 Task: Add a condition where "Group Is not Current user's groups" in unsolved tickets in your groups.
Action: Mouse moved to (81, 282)
Screenshot: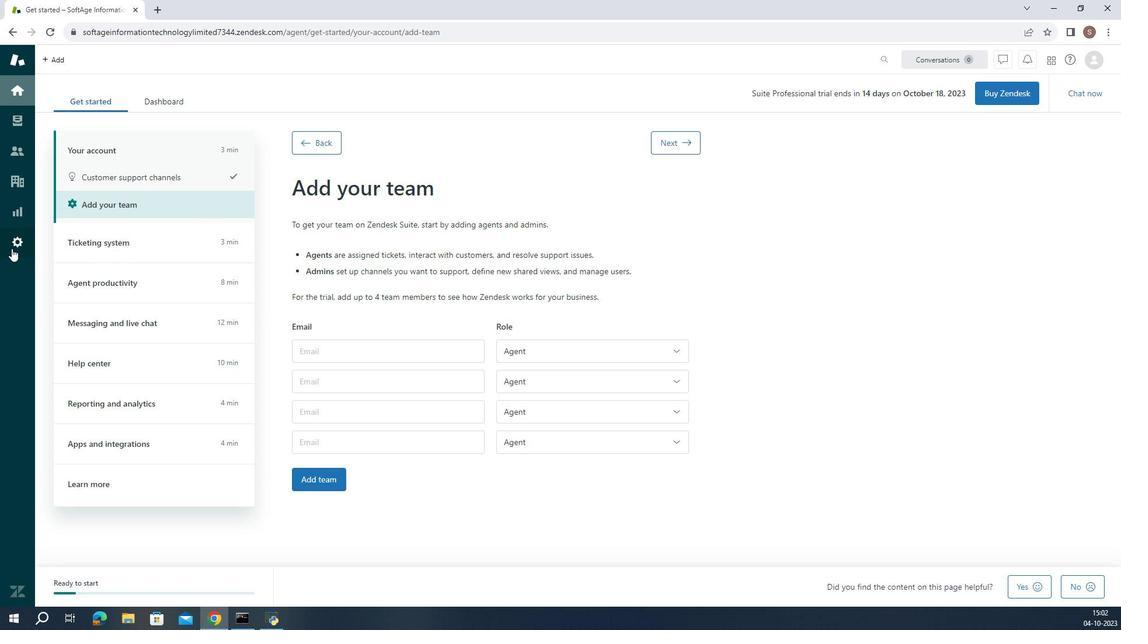 
Action: Mouse pressed left at (81, 282)
Screenshot: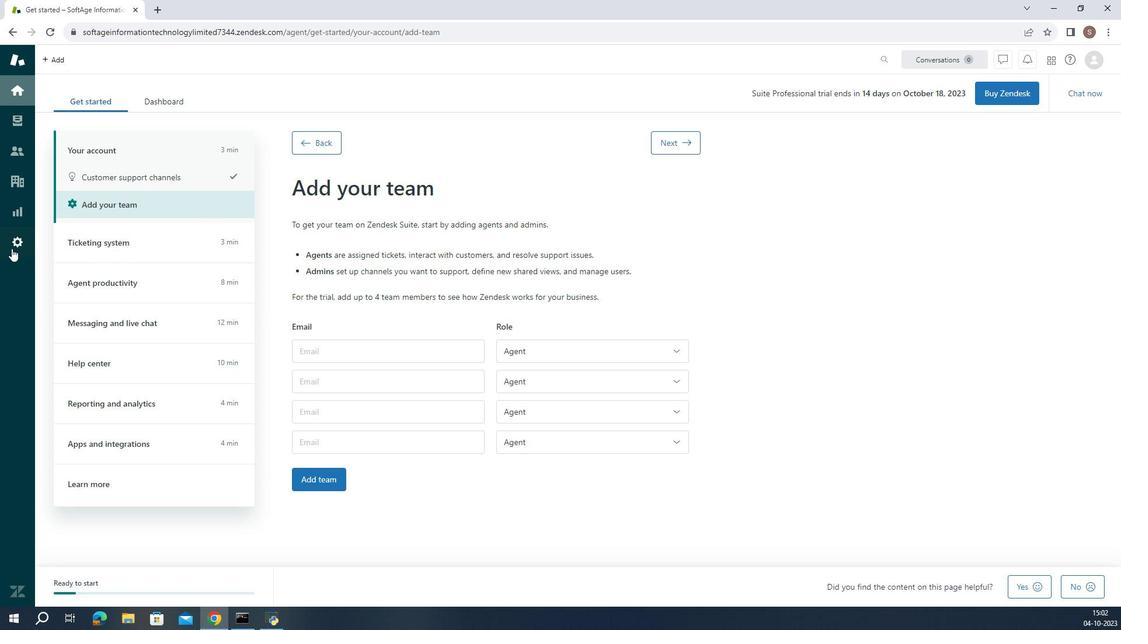 
Action: Mouse moved to (412, 521)
Screenshot: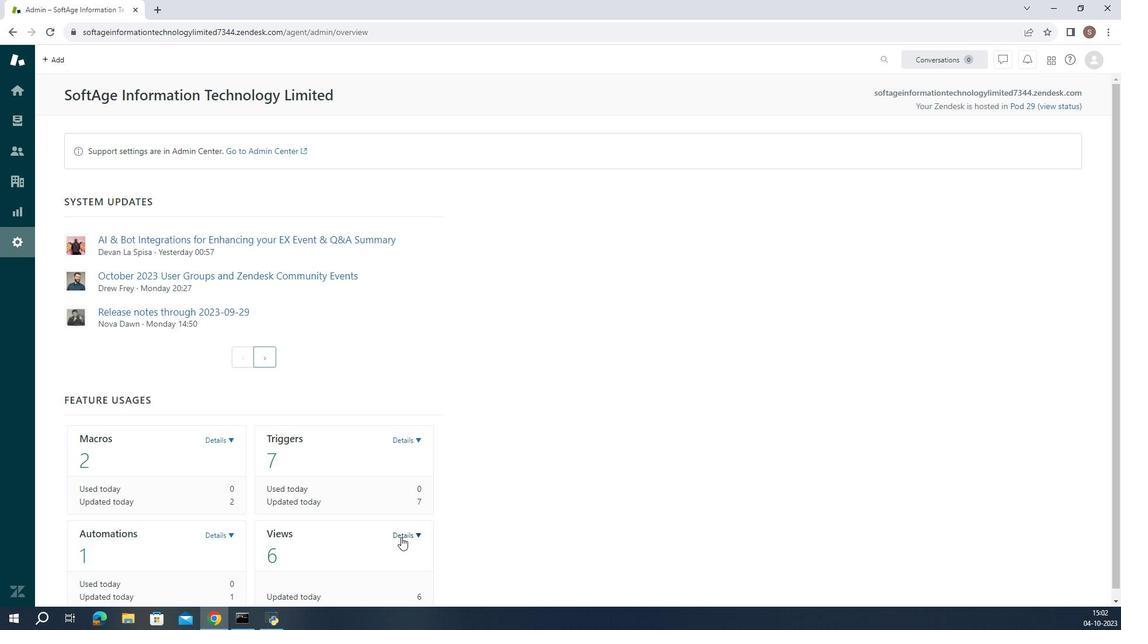 
Action: Mouse pressed left at (412, 521)
Screenshot: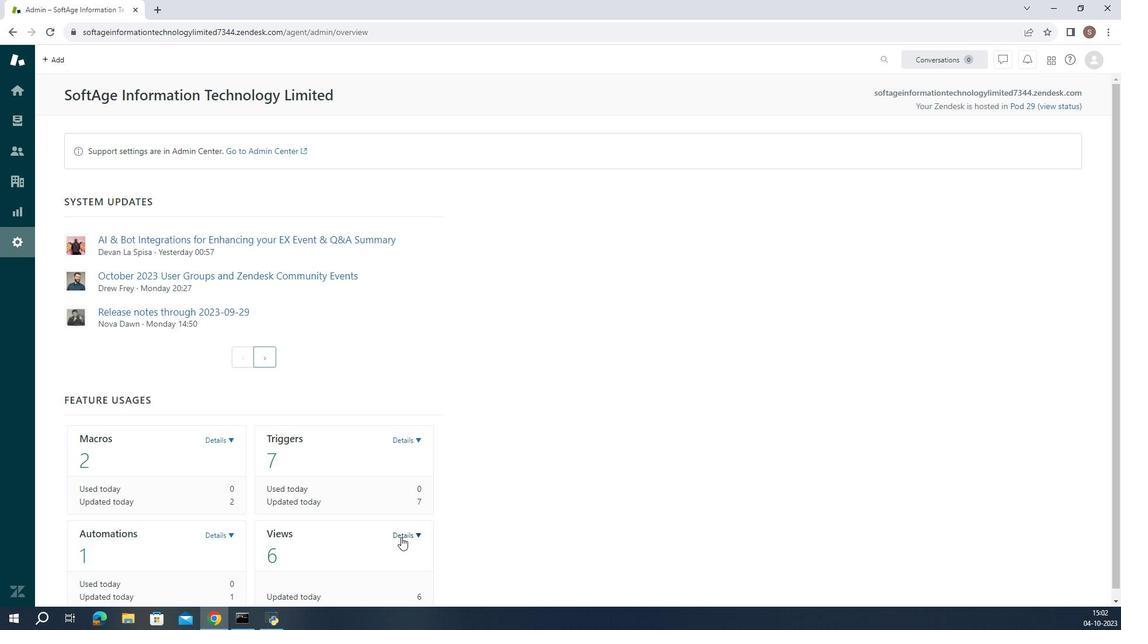
Action: Mouse moved to (414, 525)
Screenshot: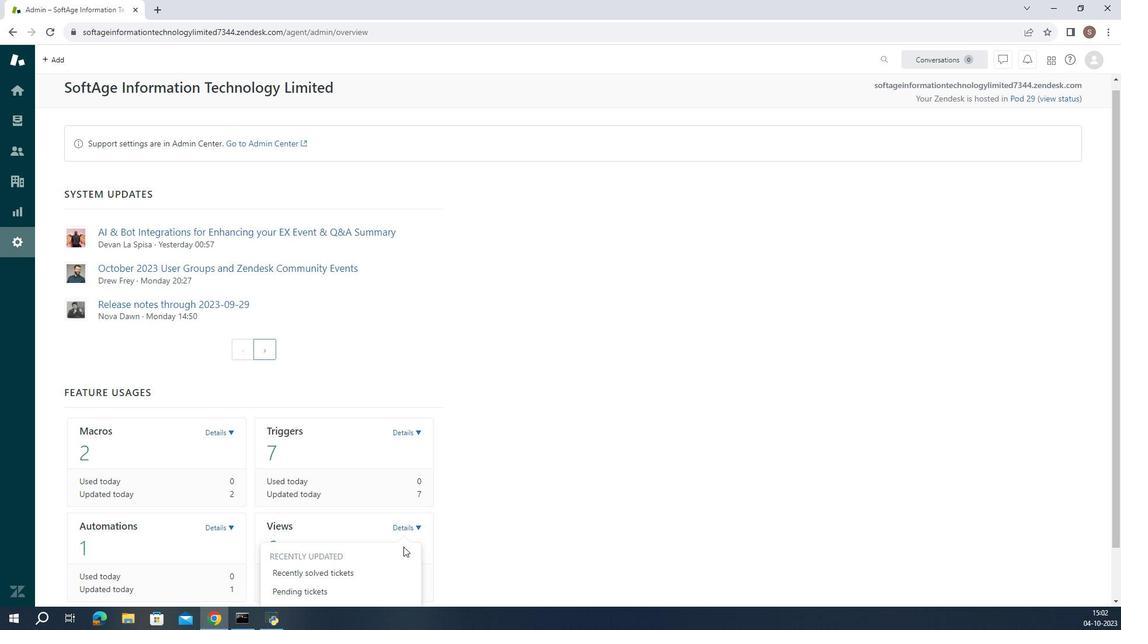 
Action: Mouse scrolled (414, 525) with delta (0, 0)
Screenshot: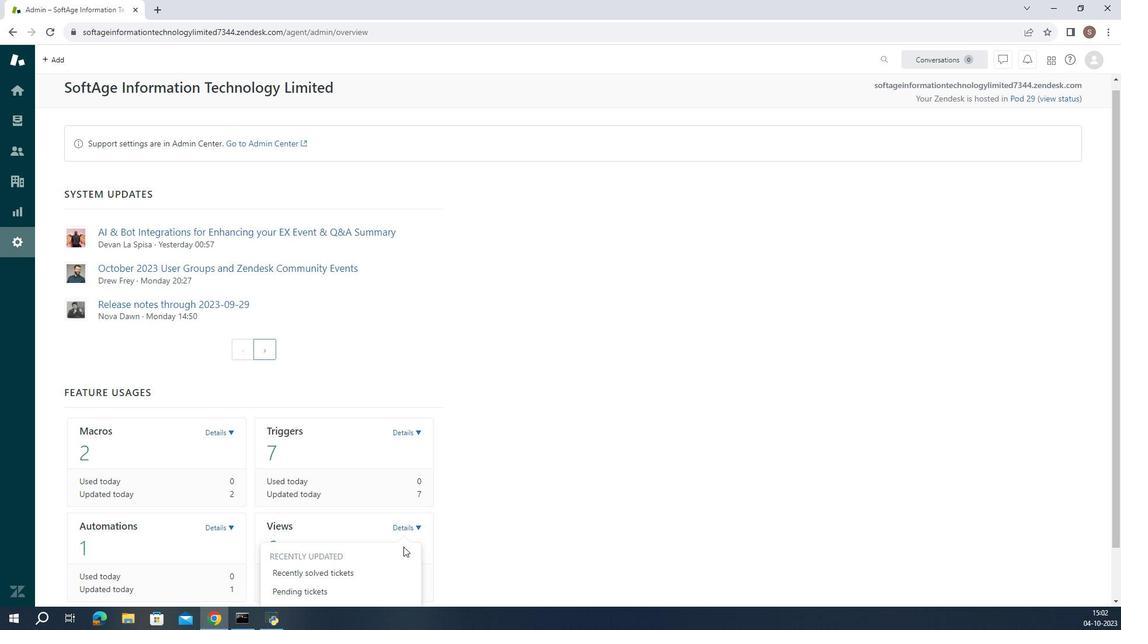 
Action: Mouse moved to (414, 528)
Screenshot: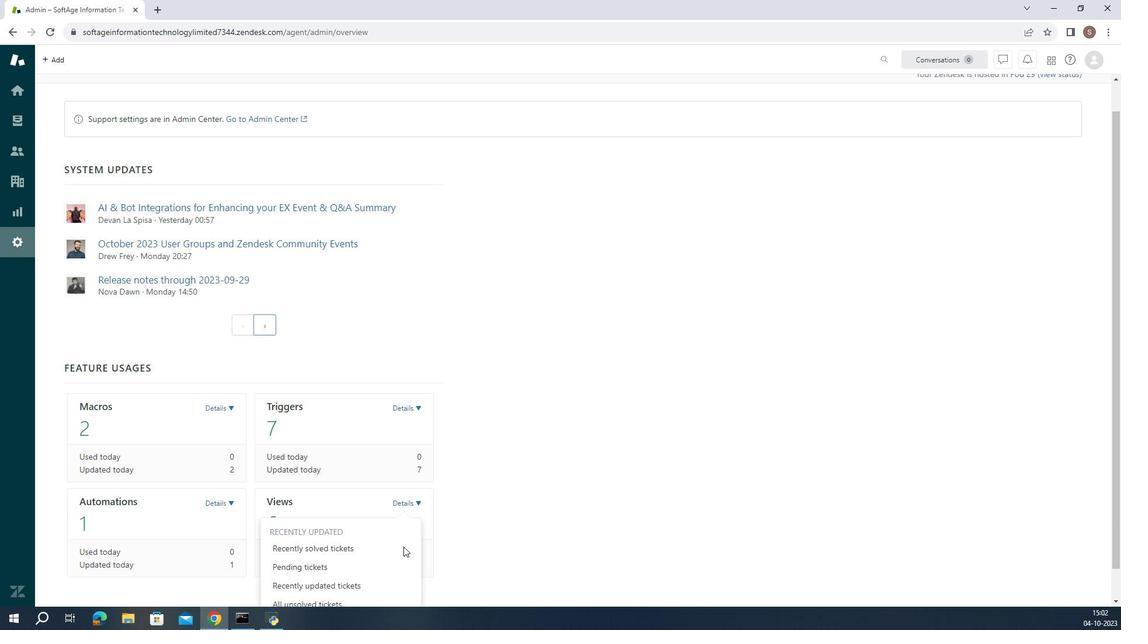 
Action: Mouse scrolled (414, 528) with delta (0, 0)
Screenshot: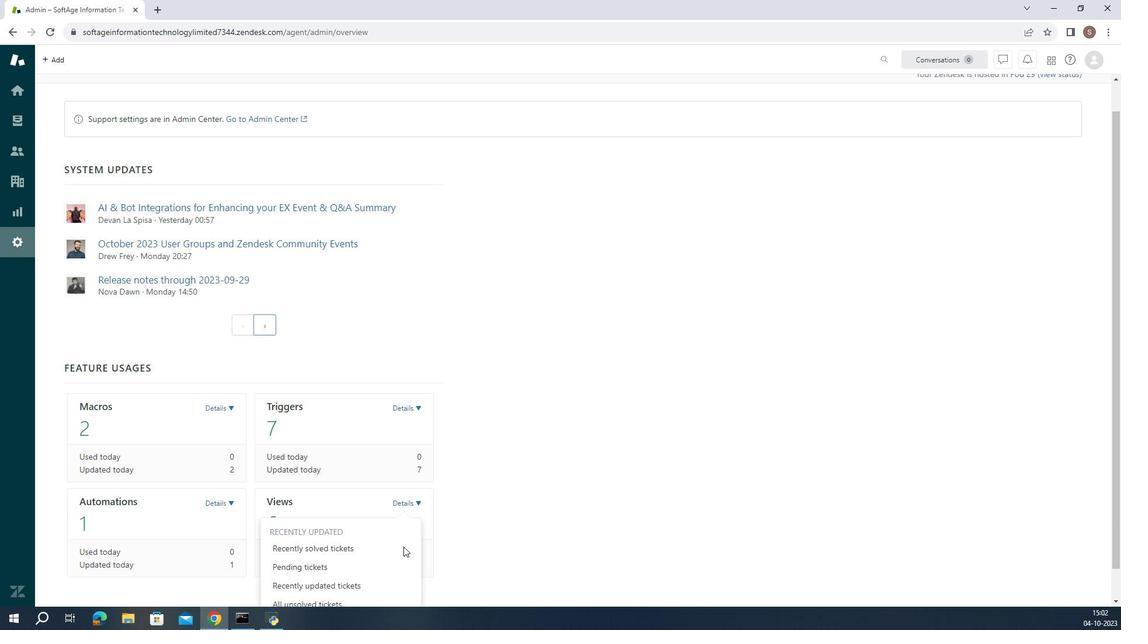 
Action: Mouse moved to (414, 529)
Screenshot: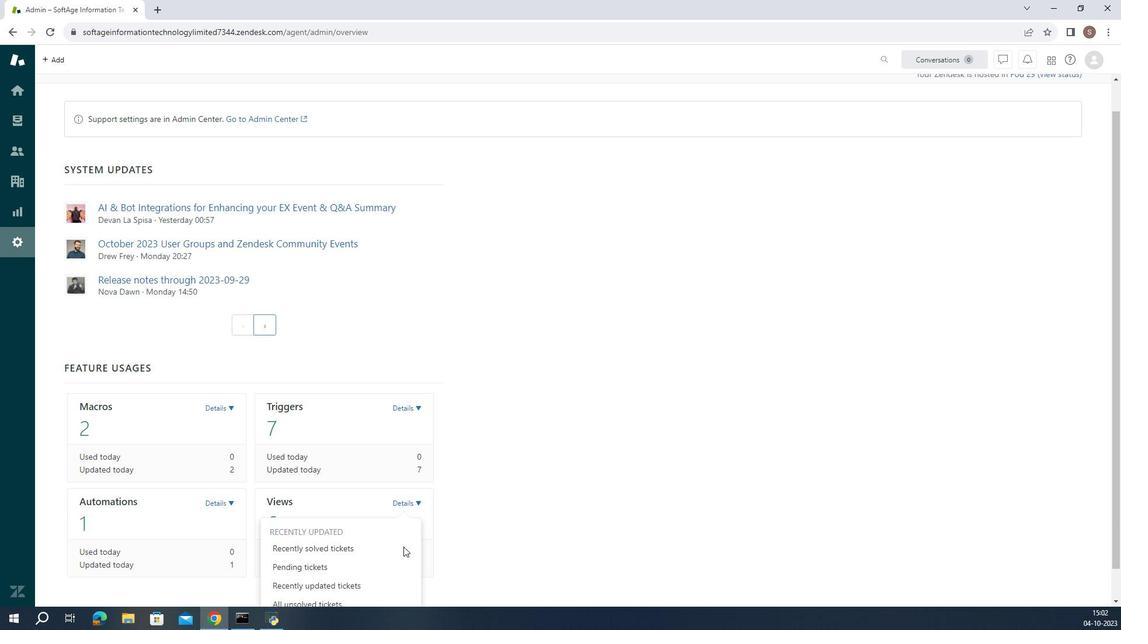 
Action: Mouse scrolled (414, 528) with delta (0, 0)
Screenshot: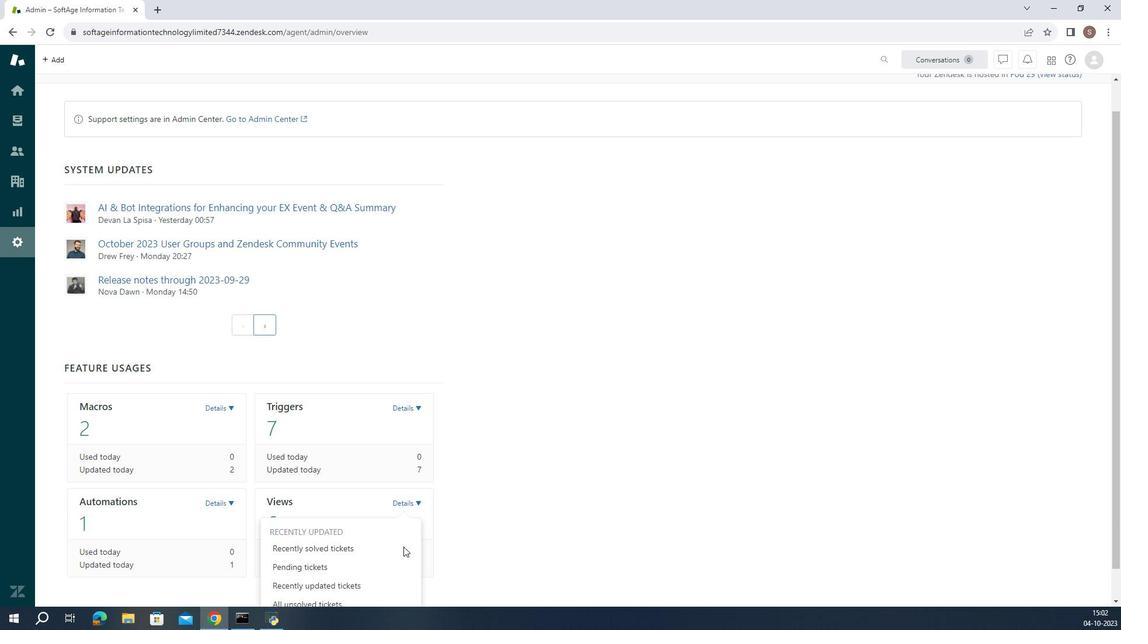 
Action: Mouse scrolled (414, 528) with delta (0, 0)
Screenshot: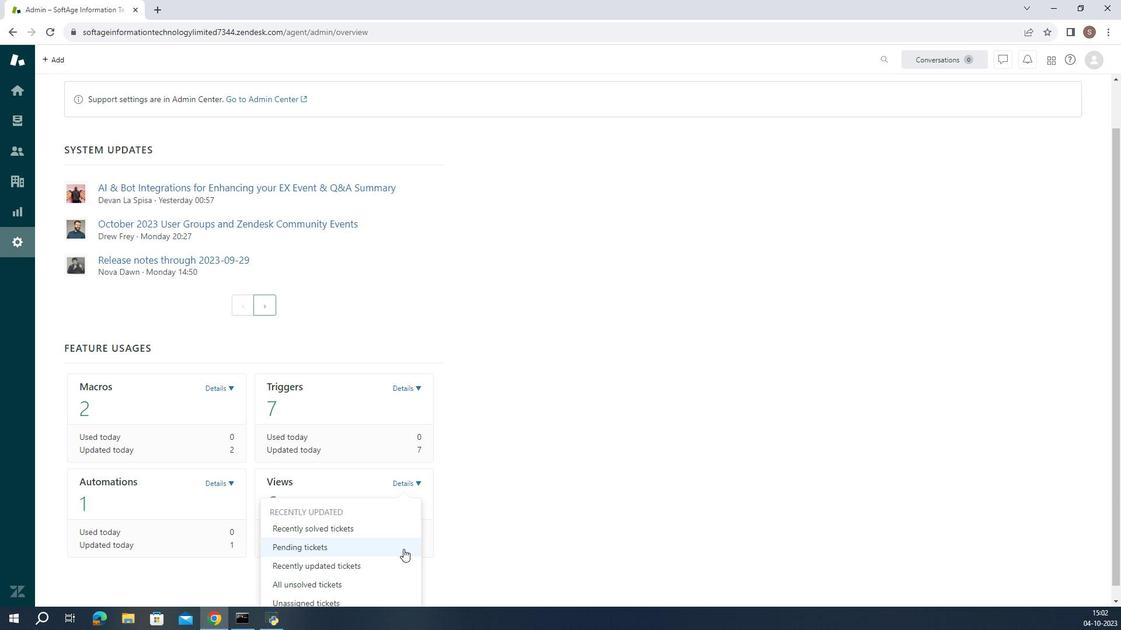 
Action: Mouse moved to (354, 550)
Screenshot: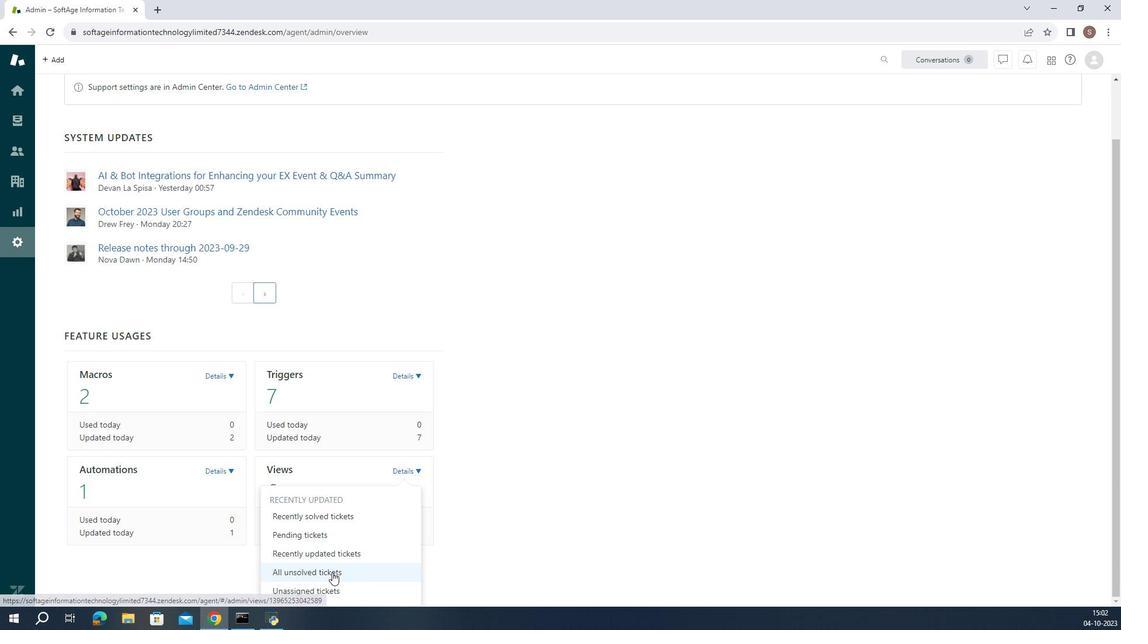 
Action: Mouse pressed left at (354, 550)
Screenshot: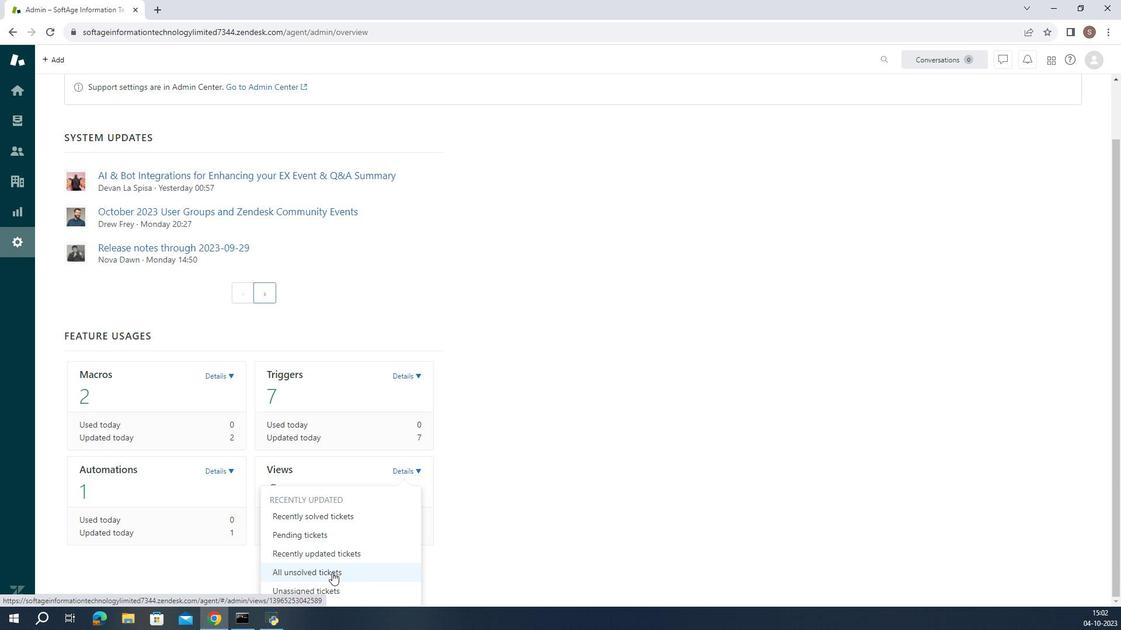 
Action: Mouse moved to (247, 404)
Screenshot: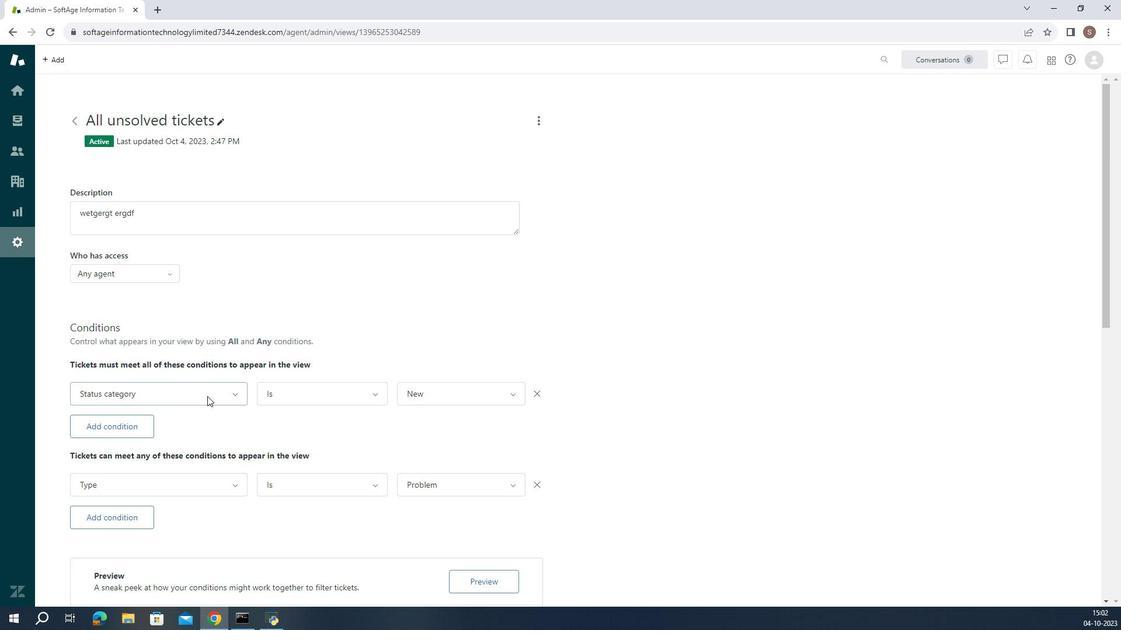 
Action: Mouse pressed left at (247, 404)
Screenshot: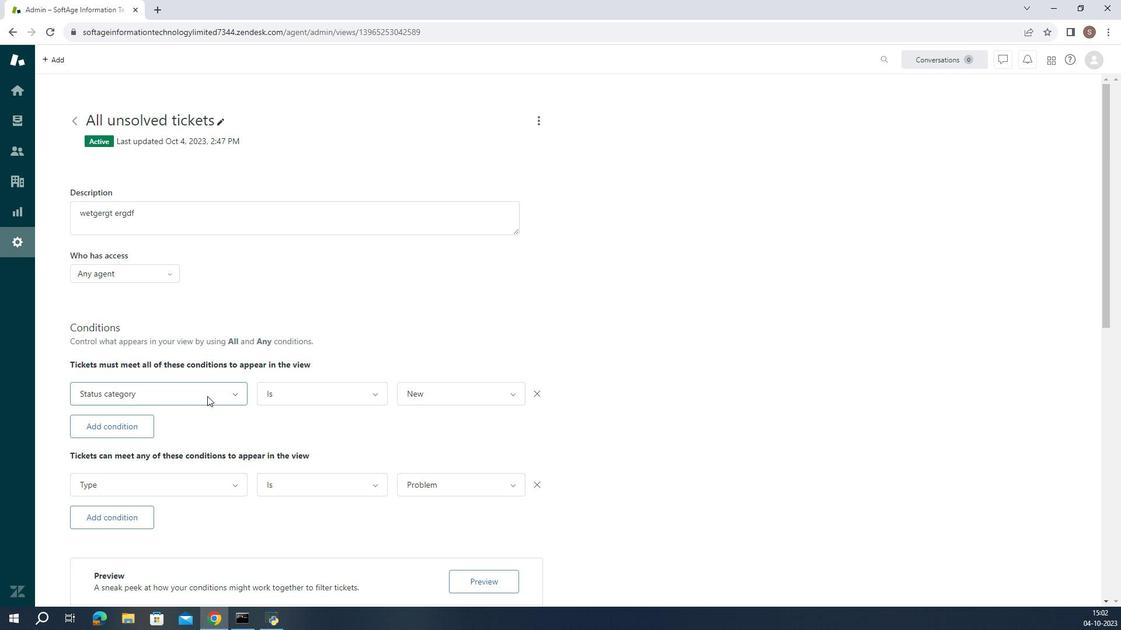 
Action: Mouse moved to (179, 322)
Screenshot: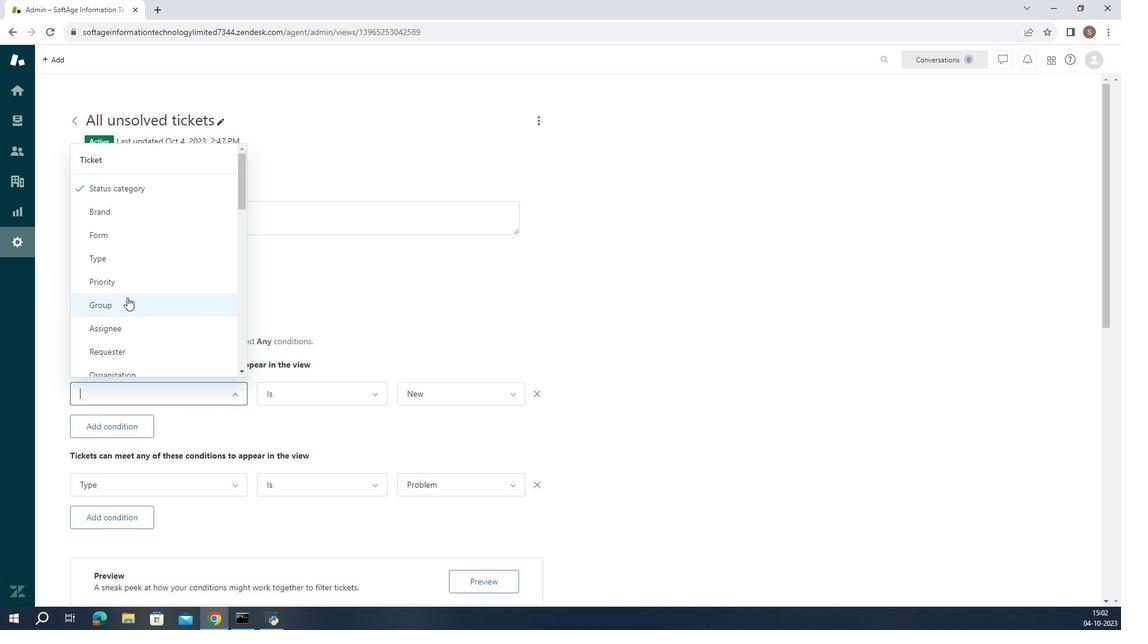
Action: Mouse pressed left at (179, 322)
Screenshot: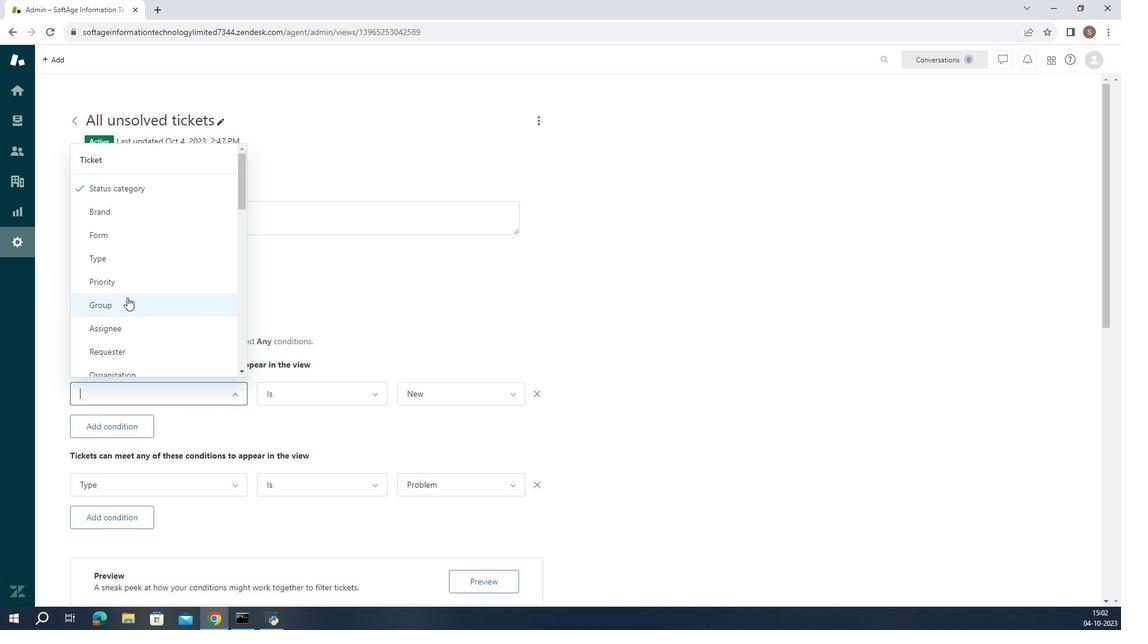 
Action: Mouse moved to (361, 400)
Screenshot: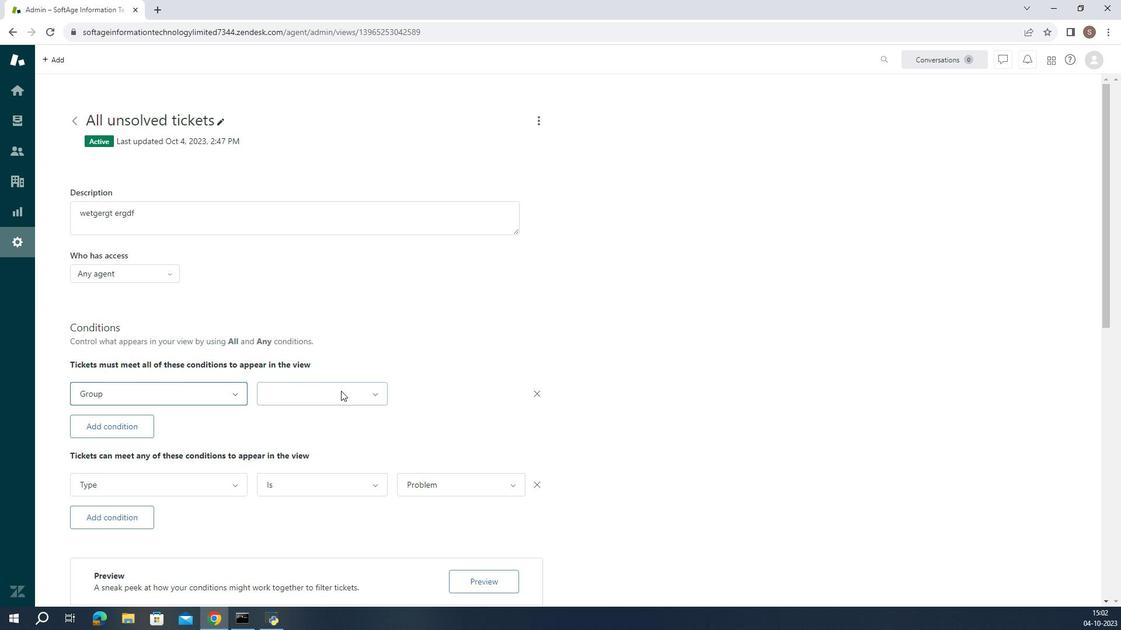 
Action: Mouse pressed left at (361, 400)
Screenshot: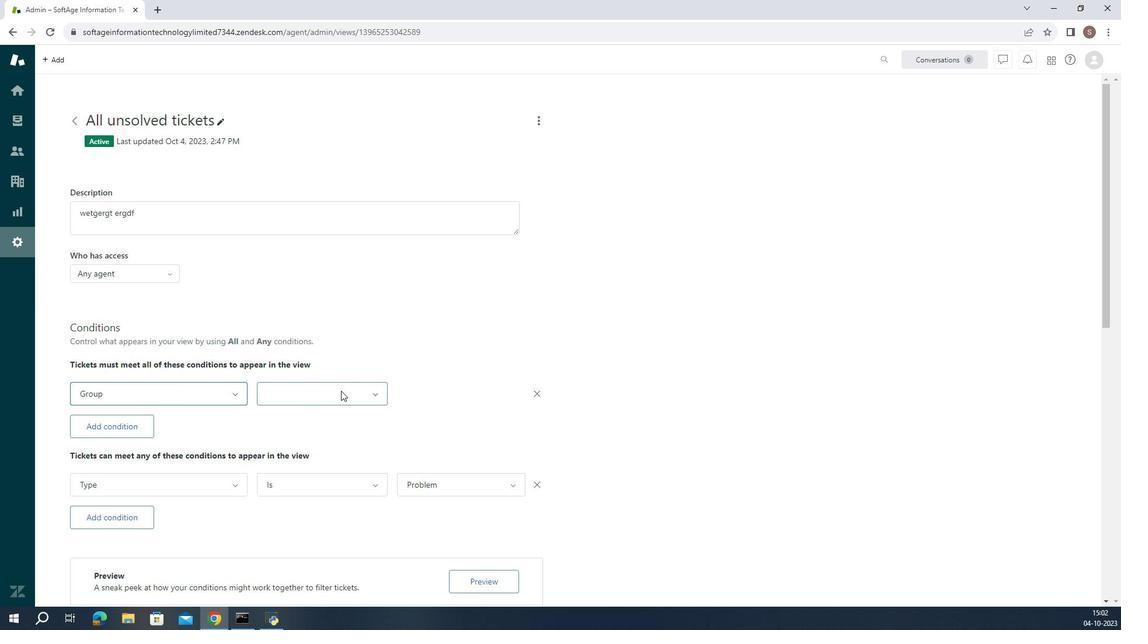 
Action: Mouse moved to (352, 442)
Screenshot: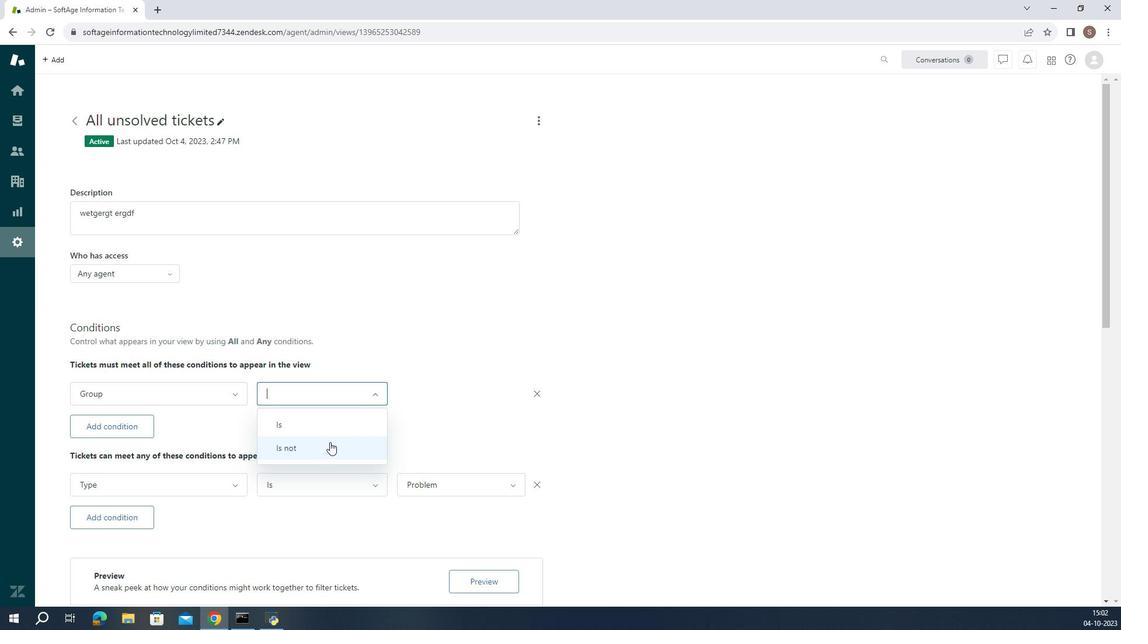 
Action: Mouse pressed left at (352, 442)
Screenshot: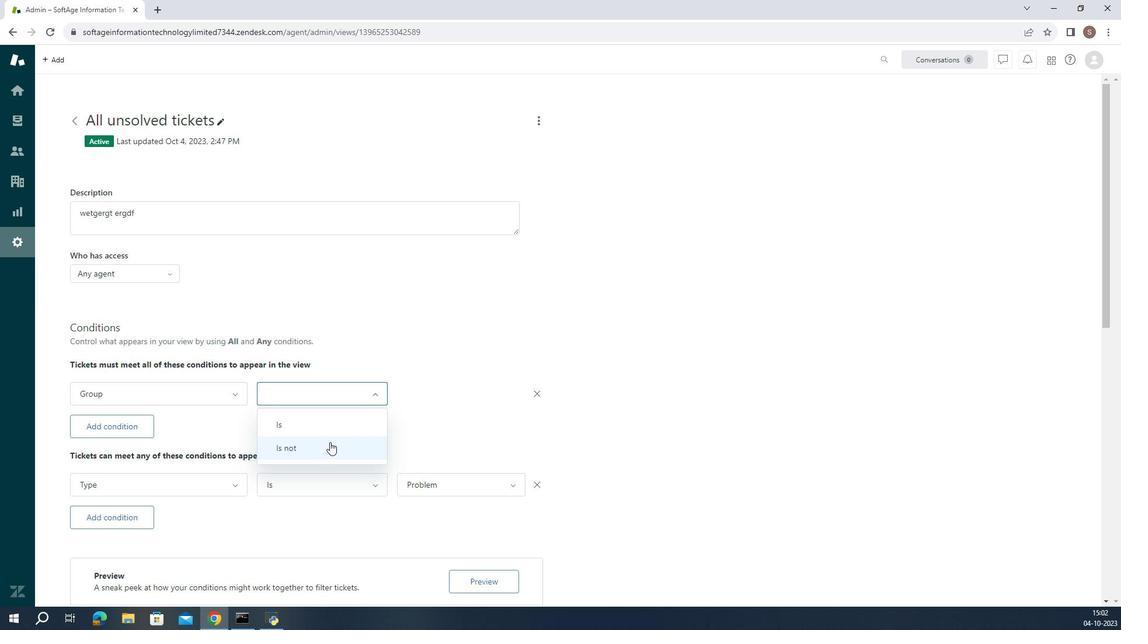 
Action: Mouse moved to (449, 404)
Screenshot: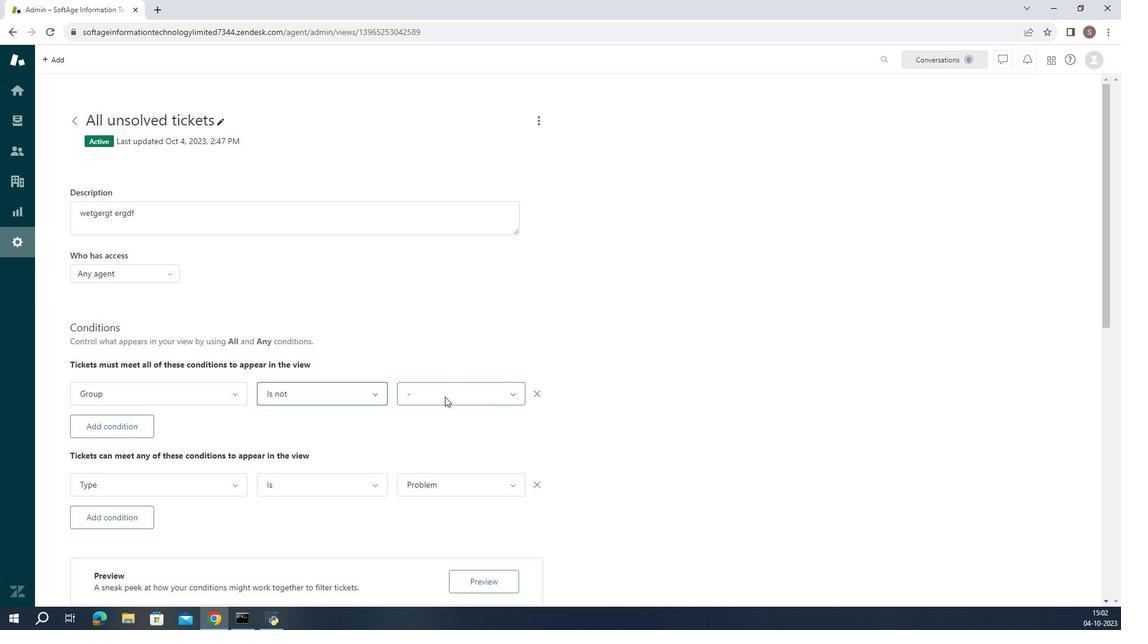 
Action: Mouse pressed left at (449, 404)
Screenshot: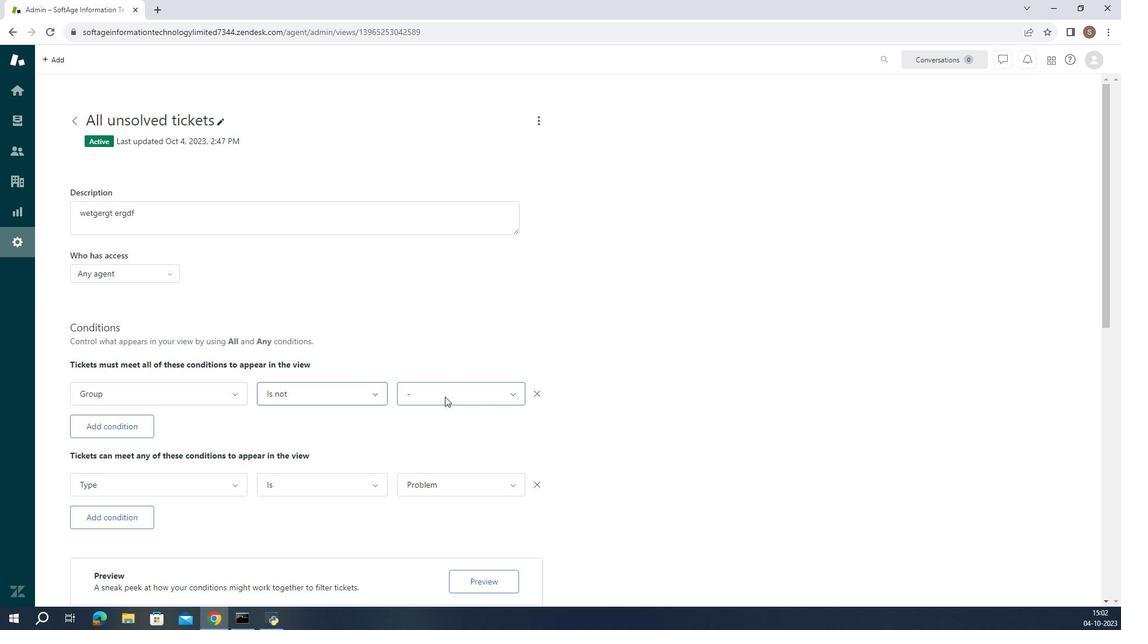 
Action: Mouse moved to (453, 449)
Screenshot: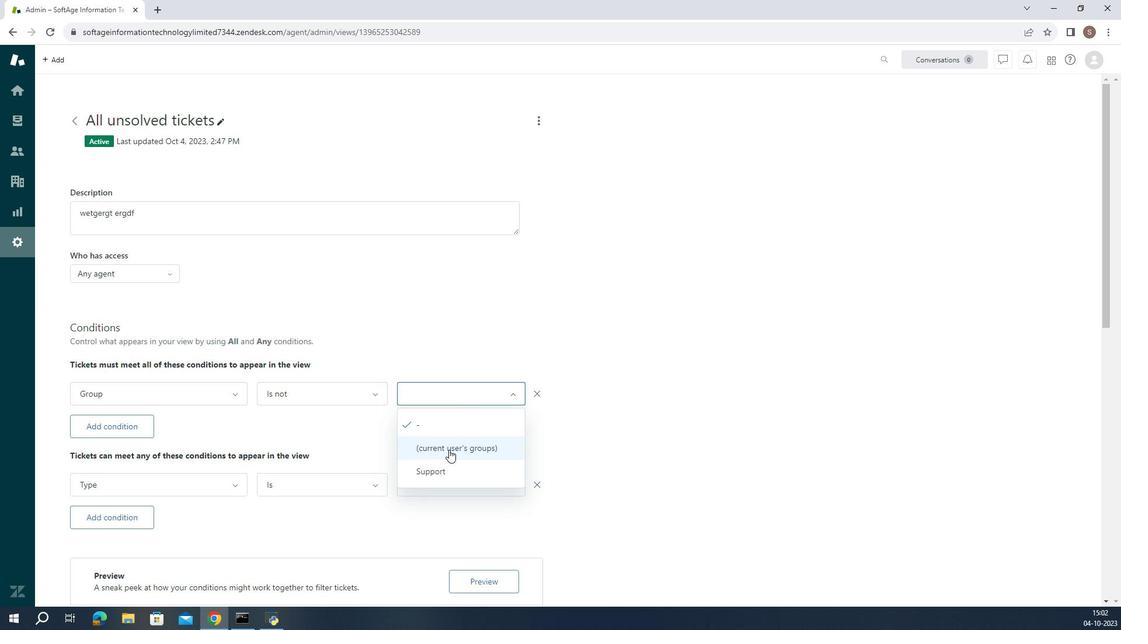 
Action: Mouse pressed left at (453, 449)
Screenshot: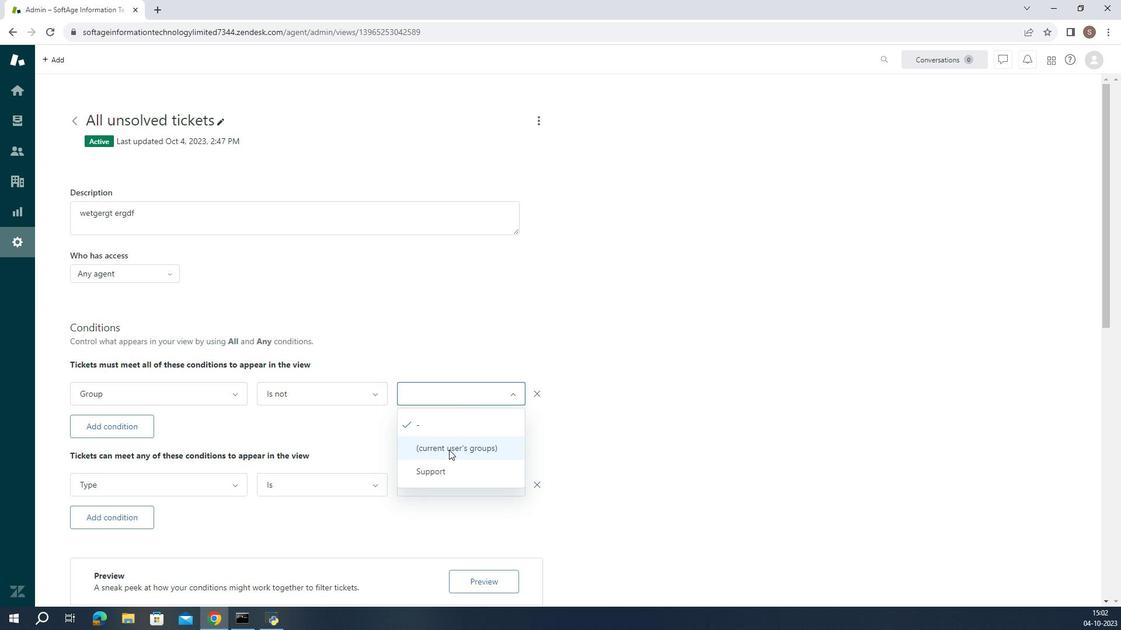 
Action: Mouse moved to (459, 432)
Screenshot: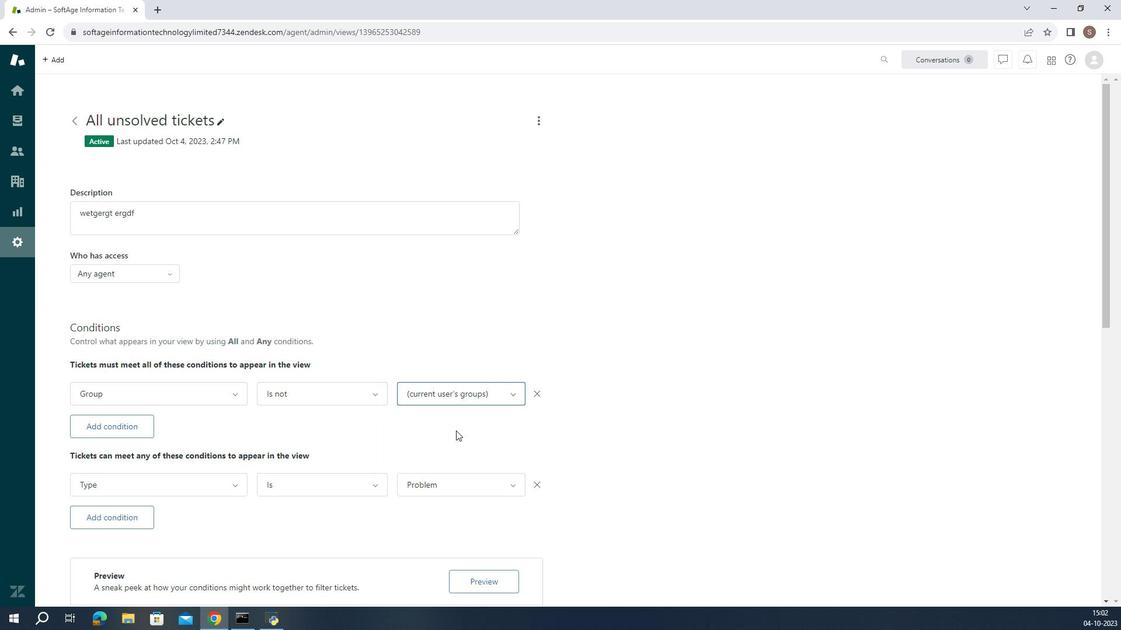
Action: Mouse pressed left at (459, 432)
Screenshot: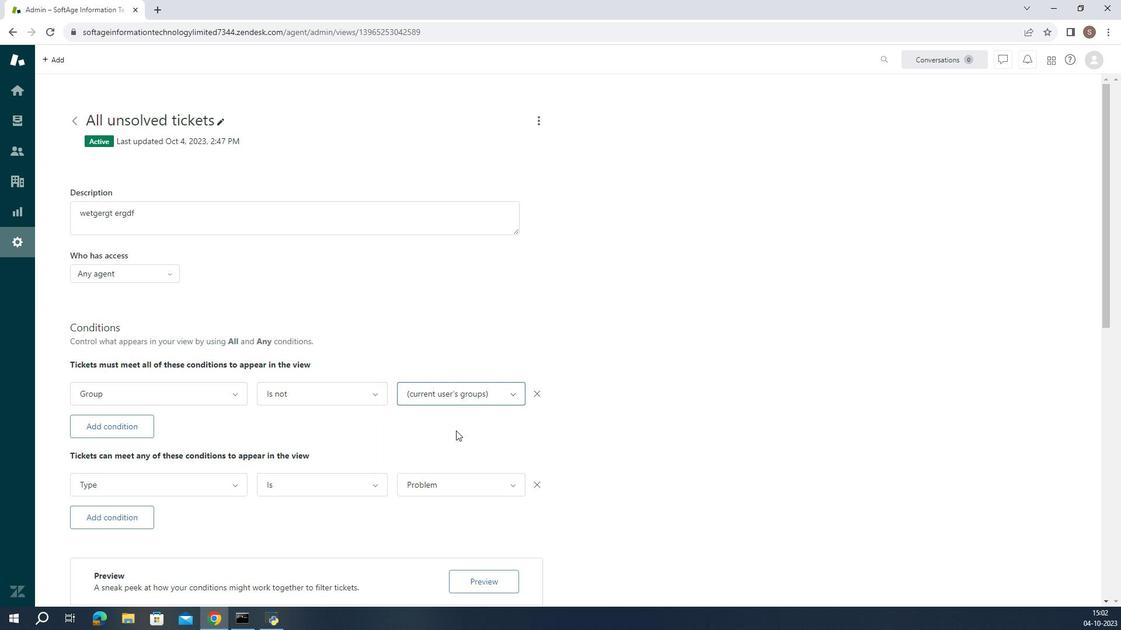 
Action: Mouse moved to (459, 432)
Screenshot: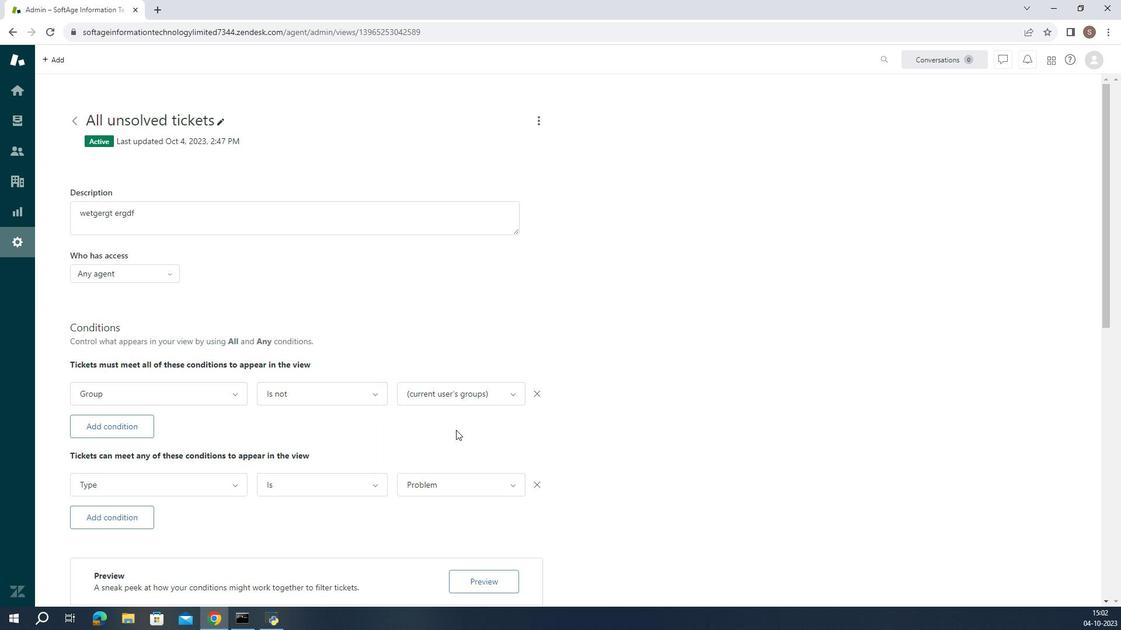 
